 Task: Use Roller Derby Effect in this video Movie B.mp4
Action: Mouse moved to (352, 133)
Screenshot: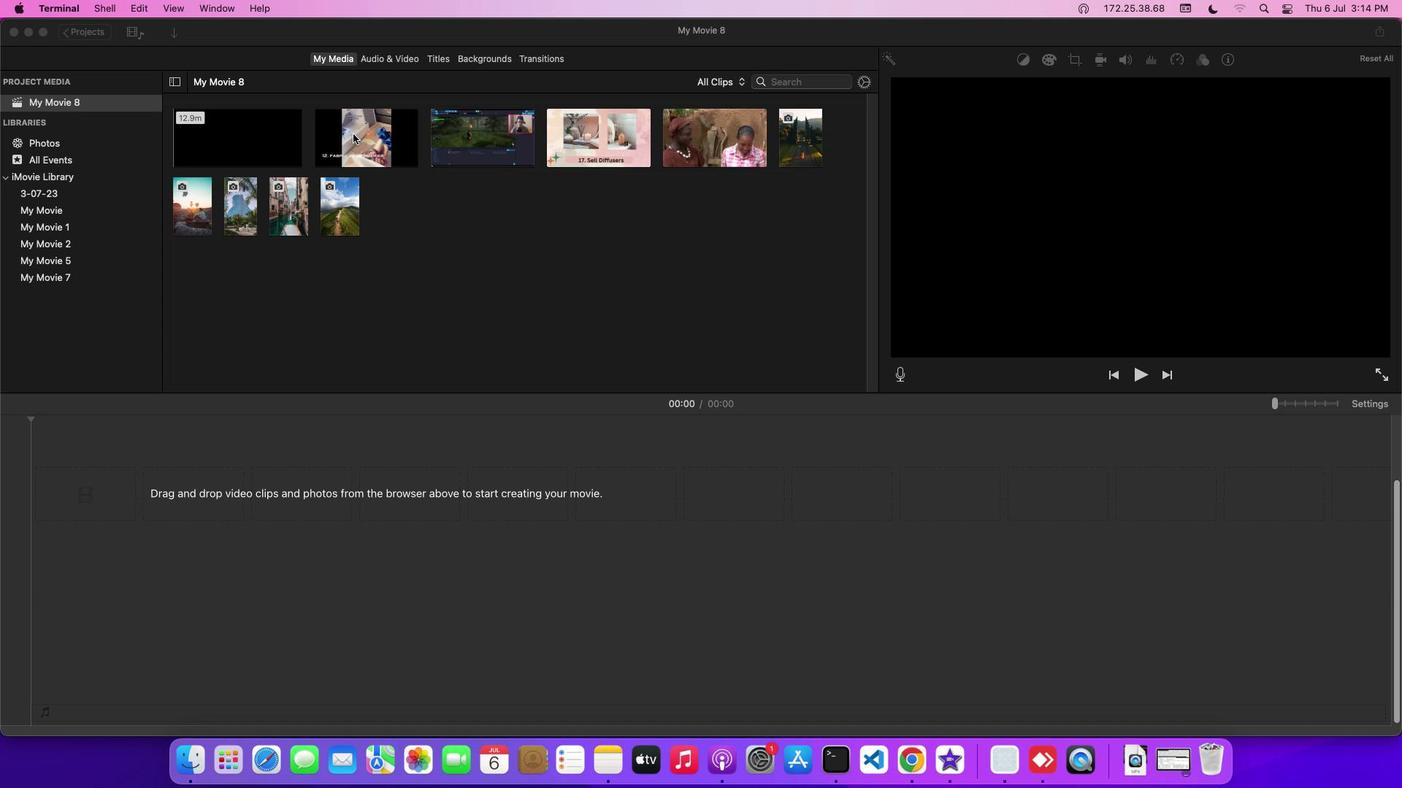 
Action: Mouse pressed left at (352, 133)
Screenshot: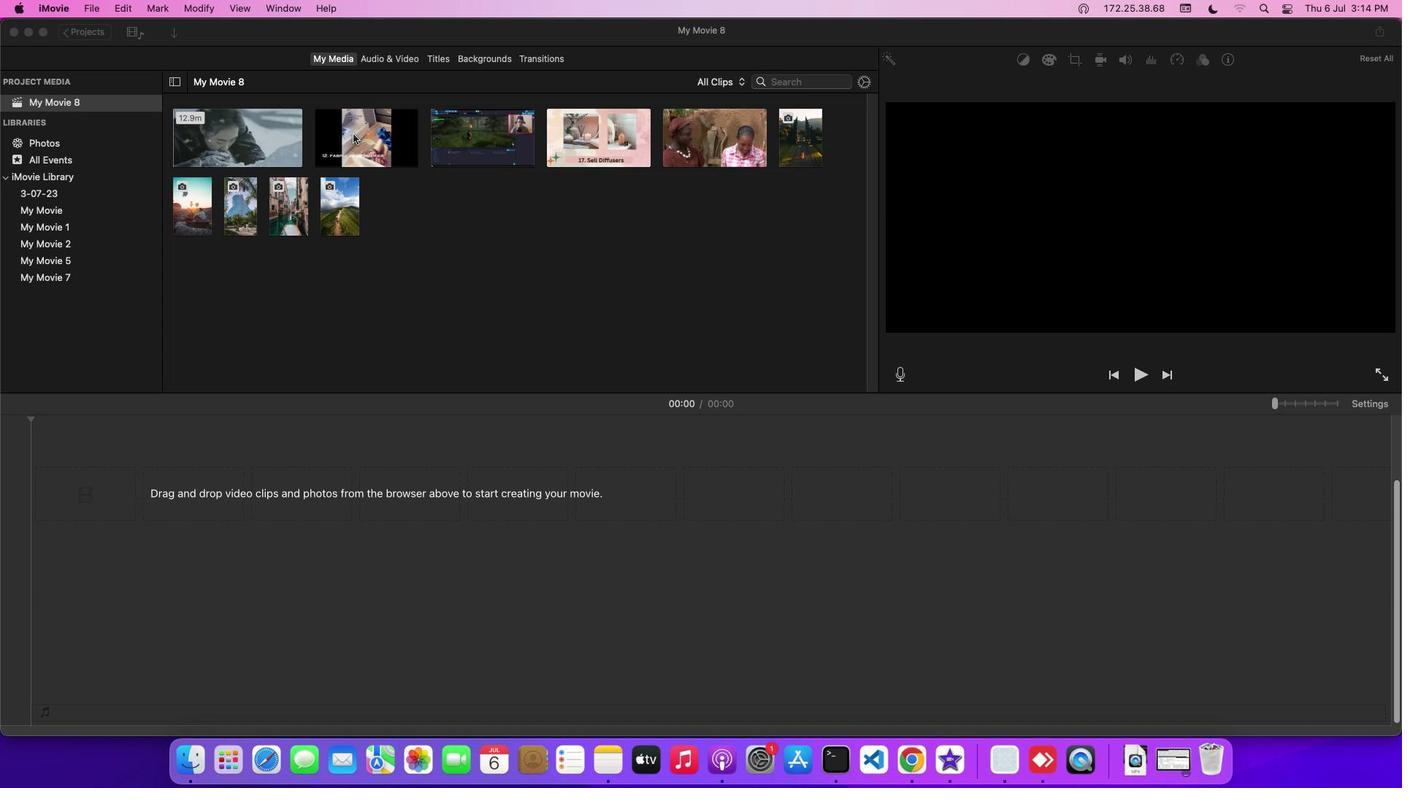 
Action: Mouse moved to (394, 56)
Screenshot: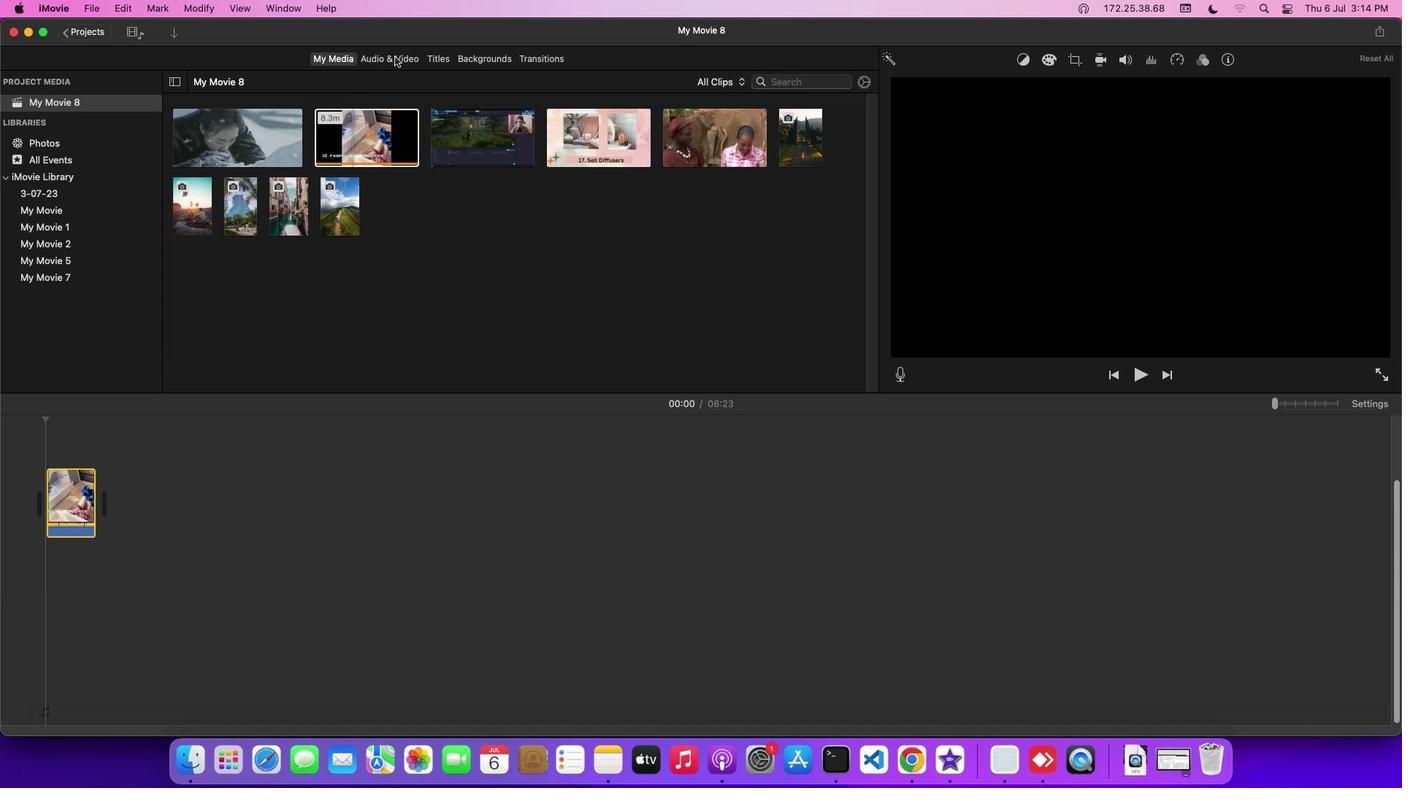 
Action: Mouse pressed left at (394, 56)
Screenshot: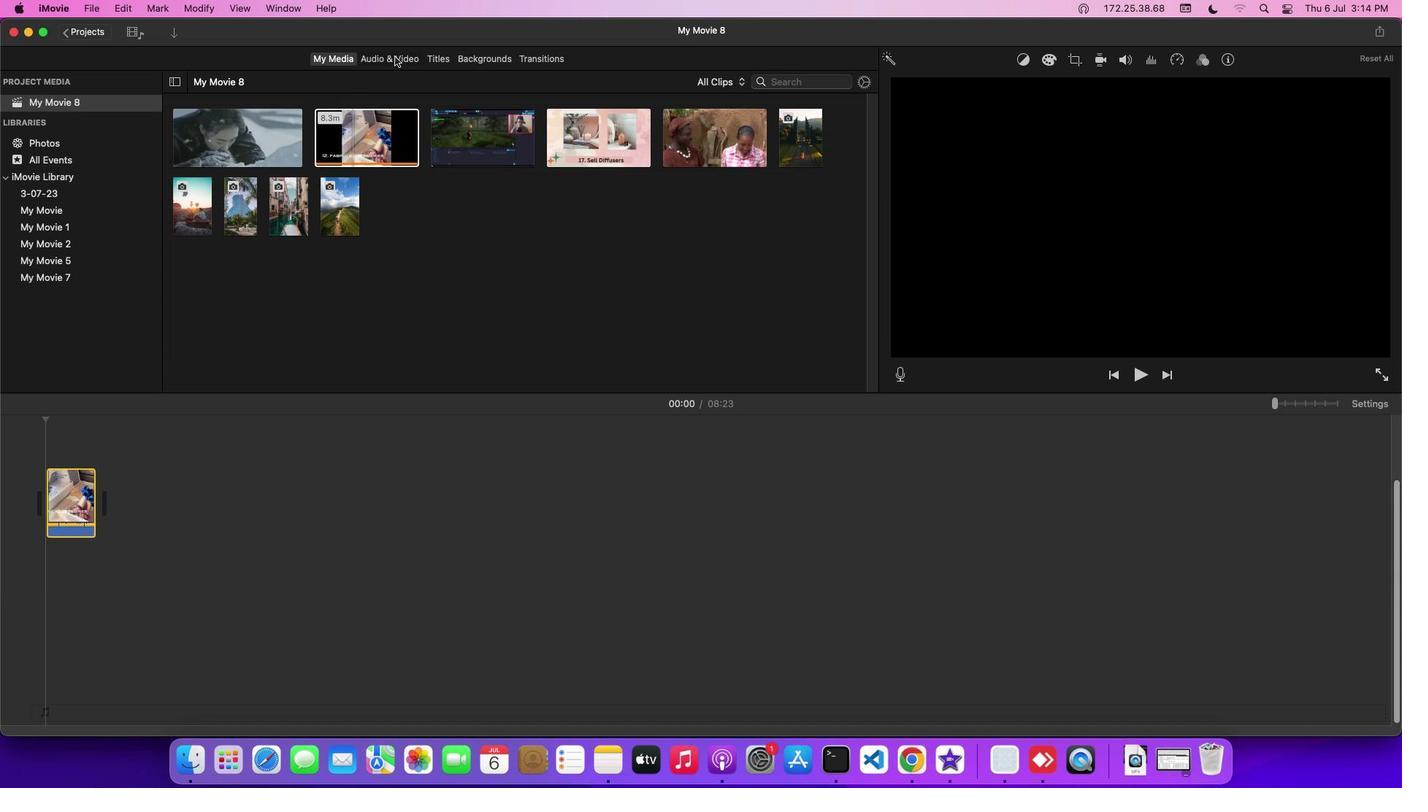 
Action: Mouse moved to (109, 135)
Screenshot: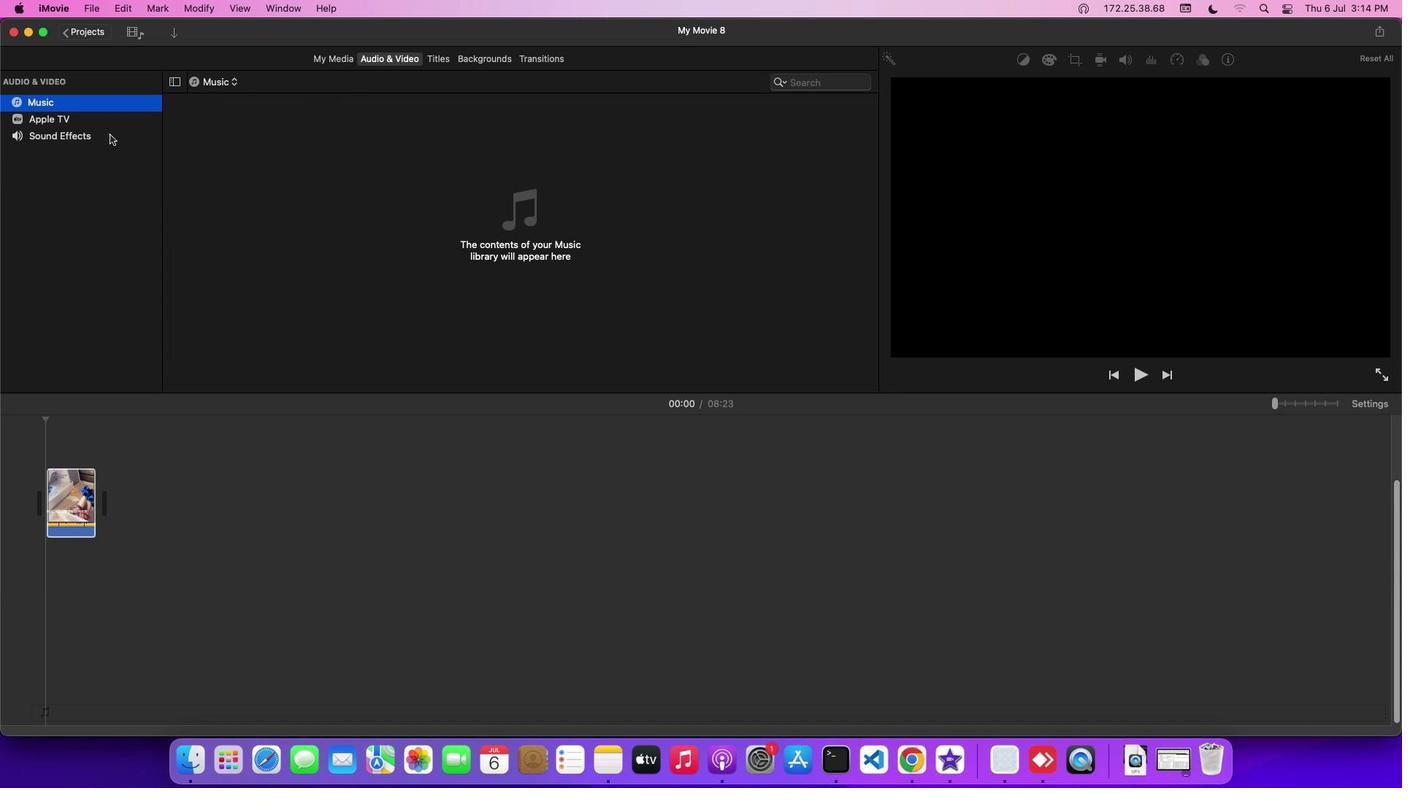 
Action: Mouse pressed left at (109, 135)
Screenshot: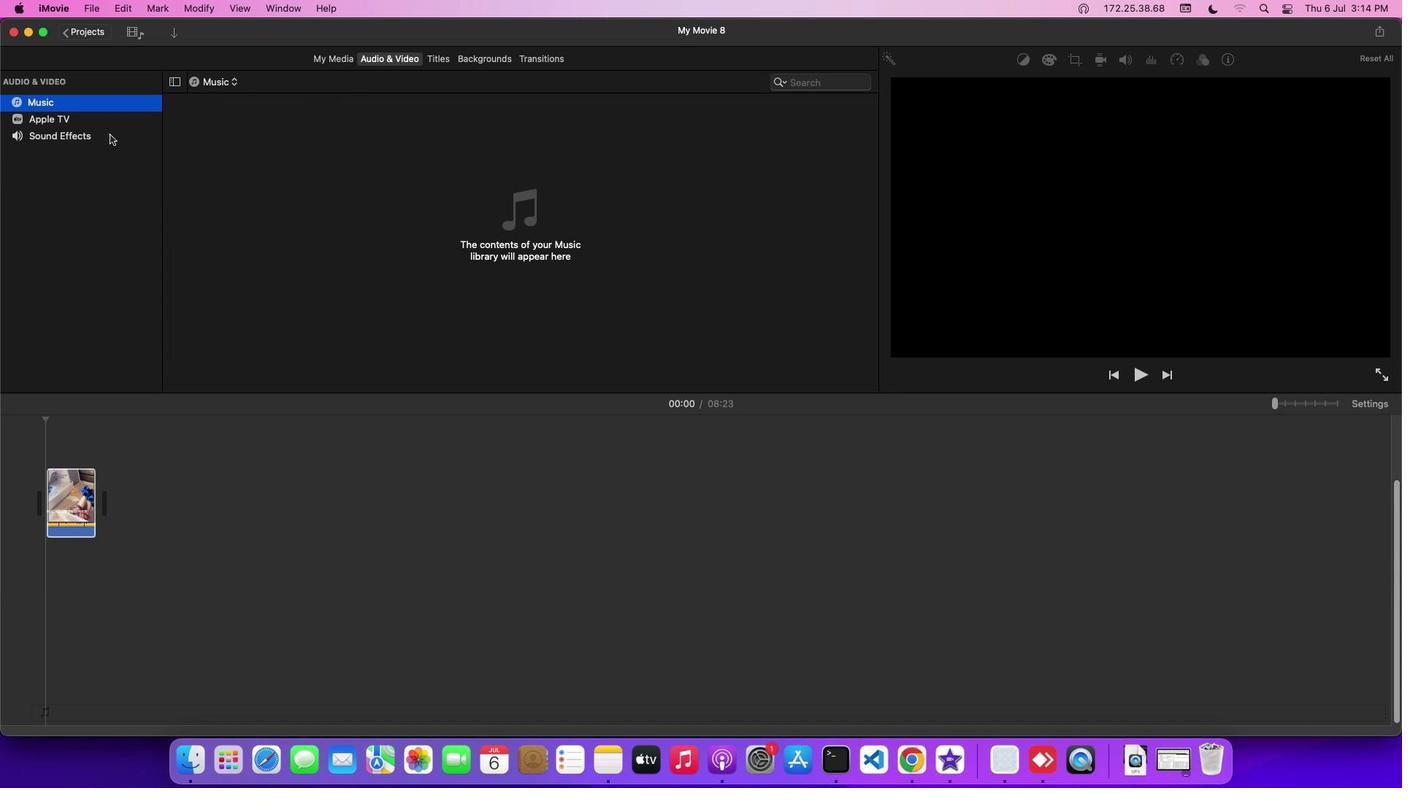 
Action: Mouse moved to (221, 294)
Screenshot: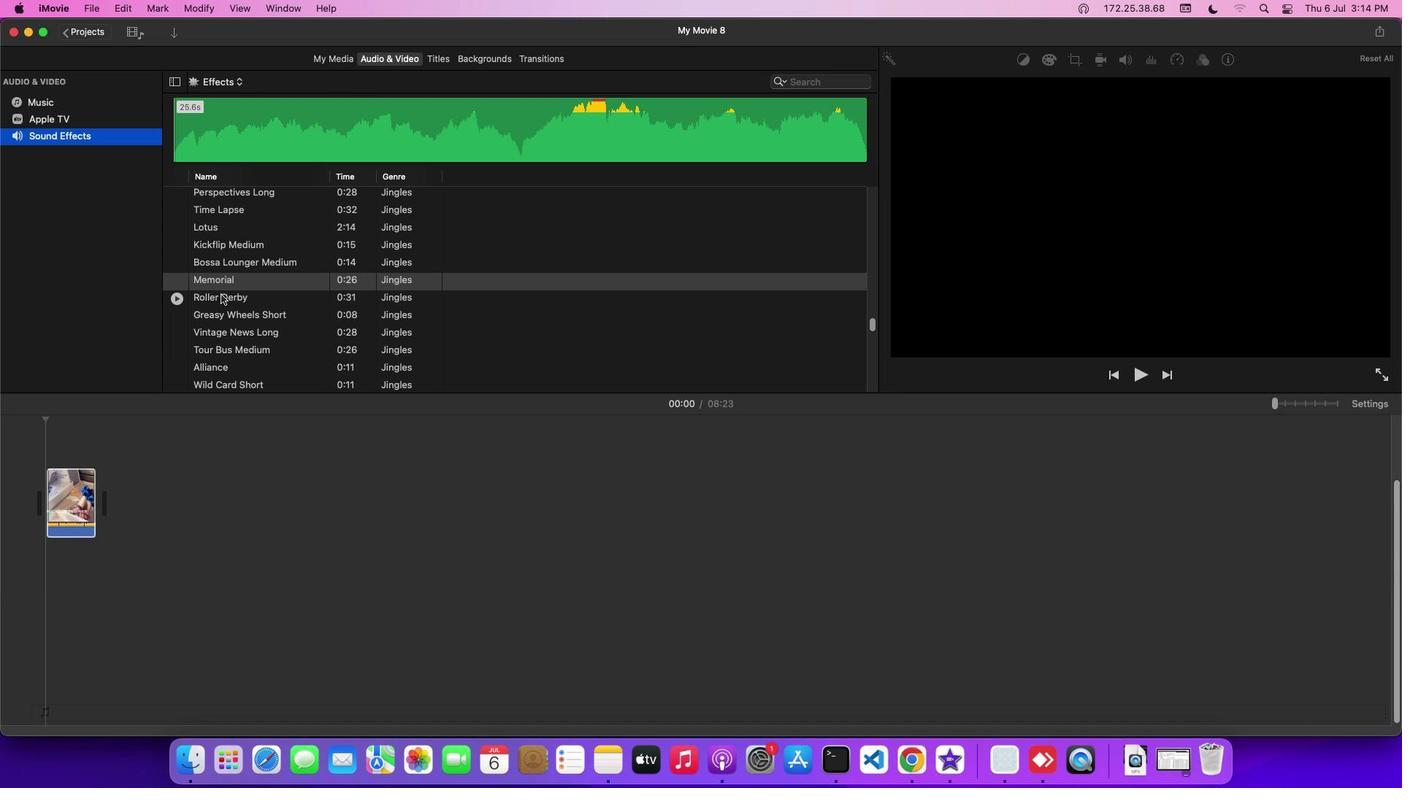 
Action: Mouse pressed left at (221, 294)
Screenshot: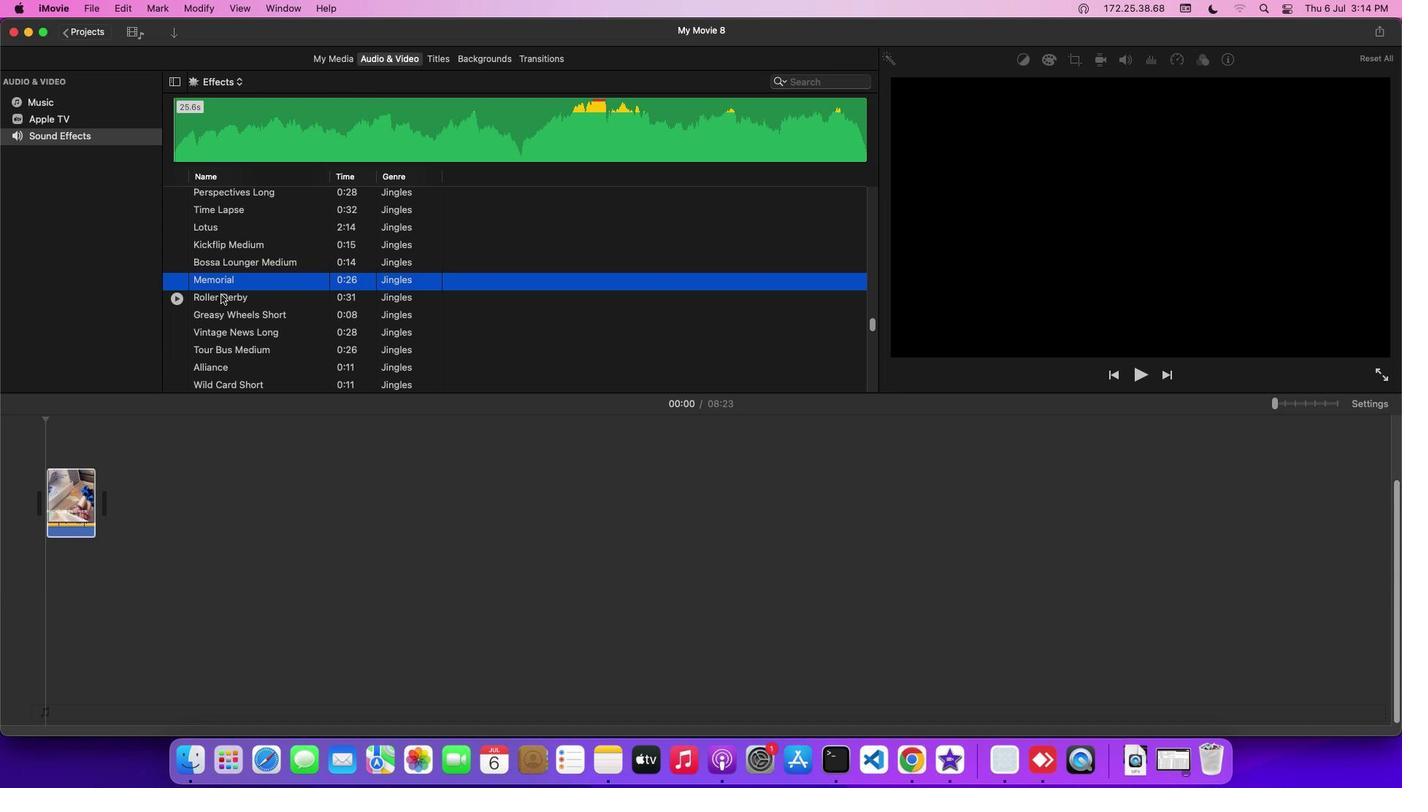 
Action: Mouse moved to (234, 300)
Screenshot: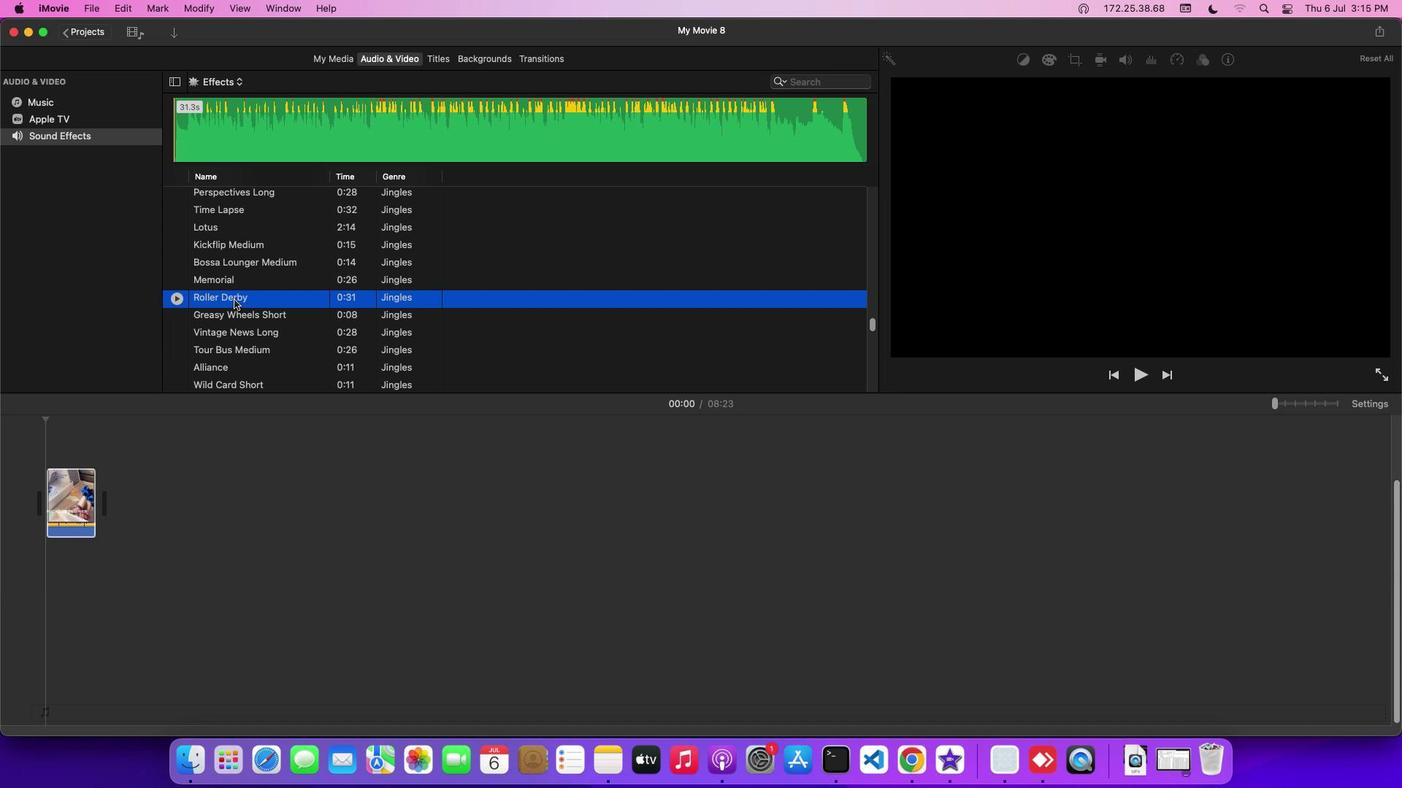 
Action: Mouse pressed left at (234, 300)
Screenshot: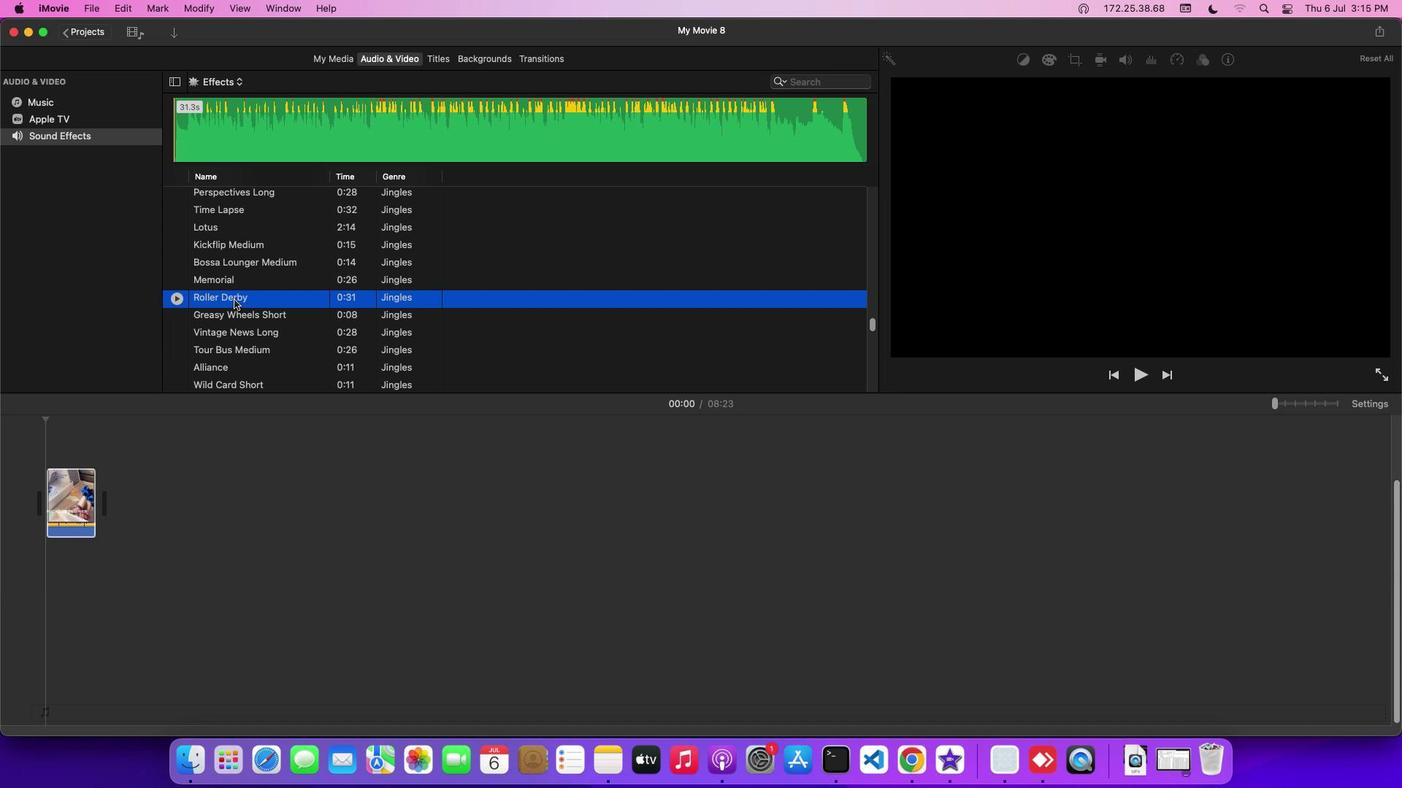 
Action: Mouse moved to (241, 525)
Screenshot: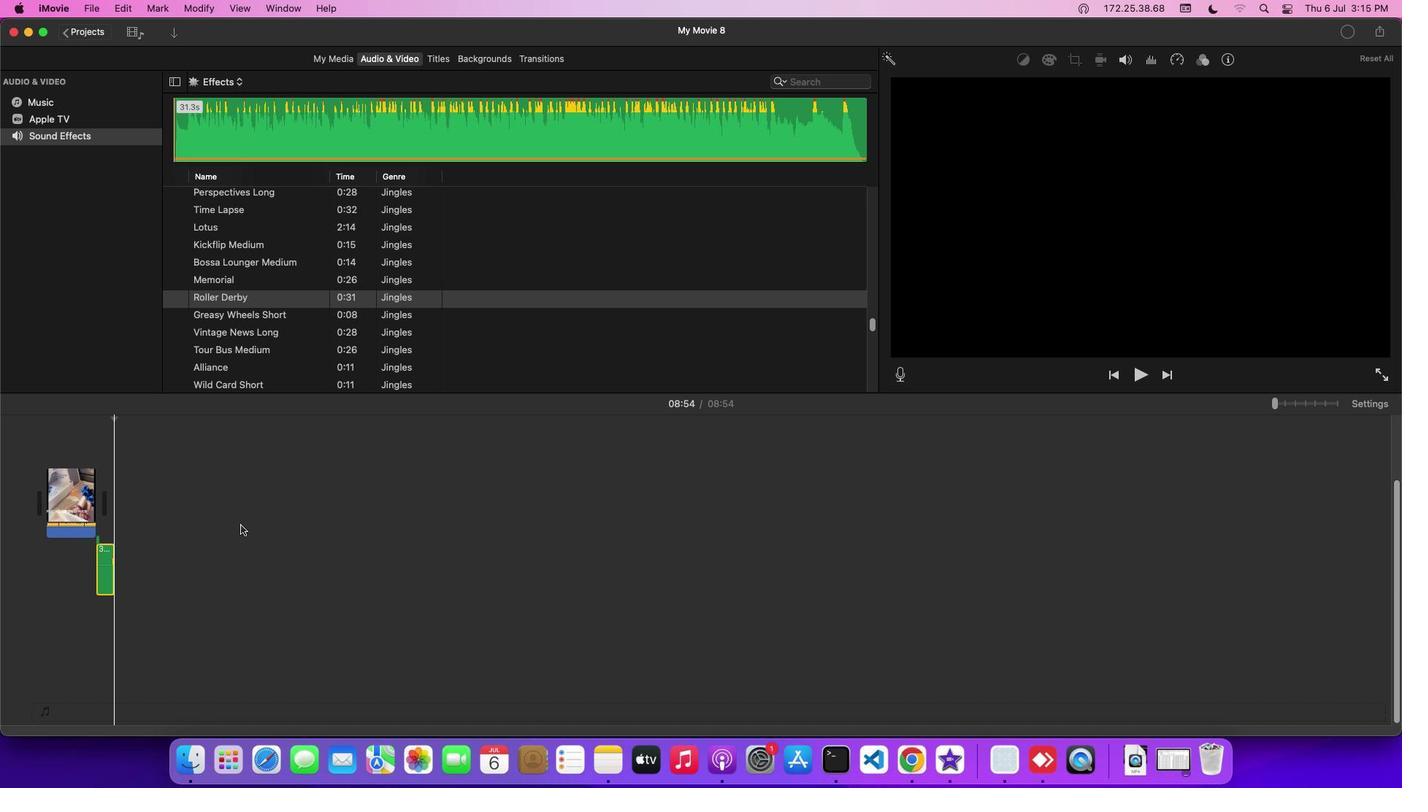 
